 Task: Check the sale-to-list ratio of ranch in the last 5 years.
Action: Mouse moved to (1027, 239)
Screenshot: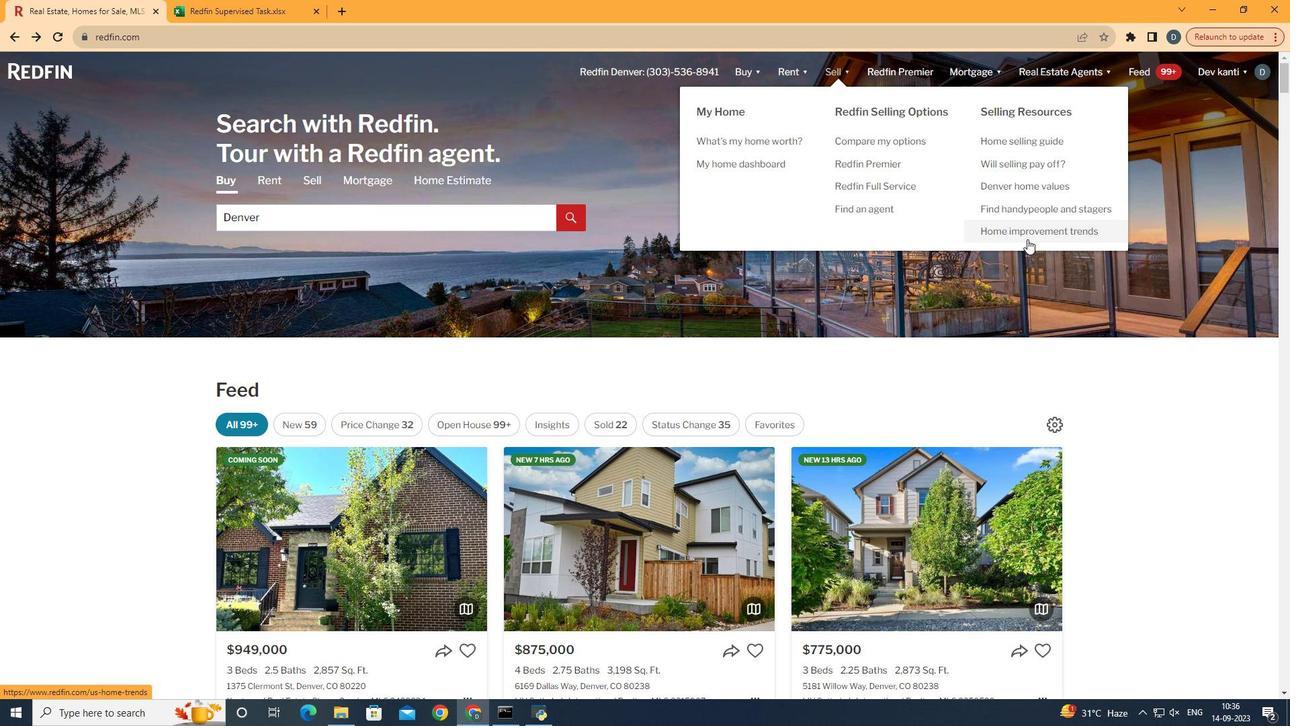 
Action: Mouse pressed left at (1027, 239)
Screenshot: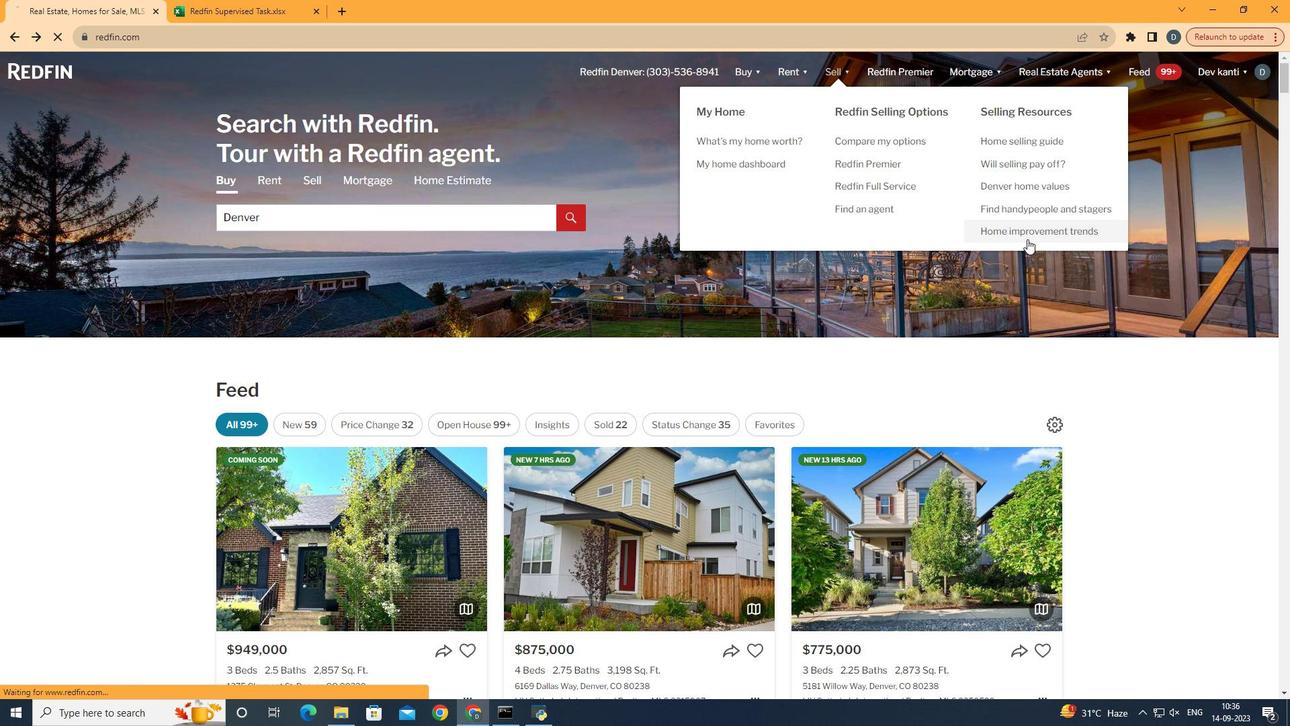 
Action: Mouse moved to (322, 264)
Screenshot: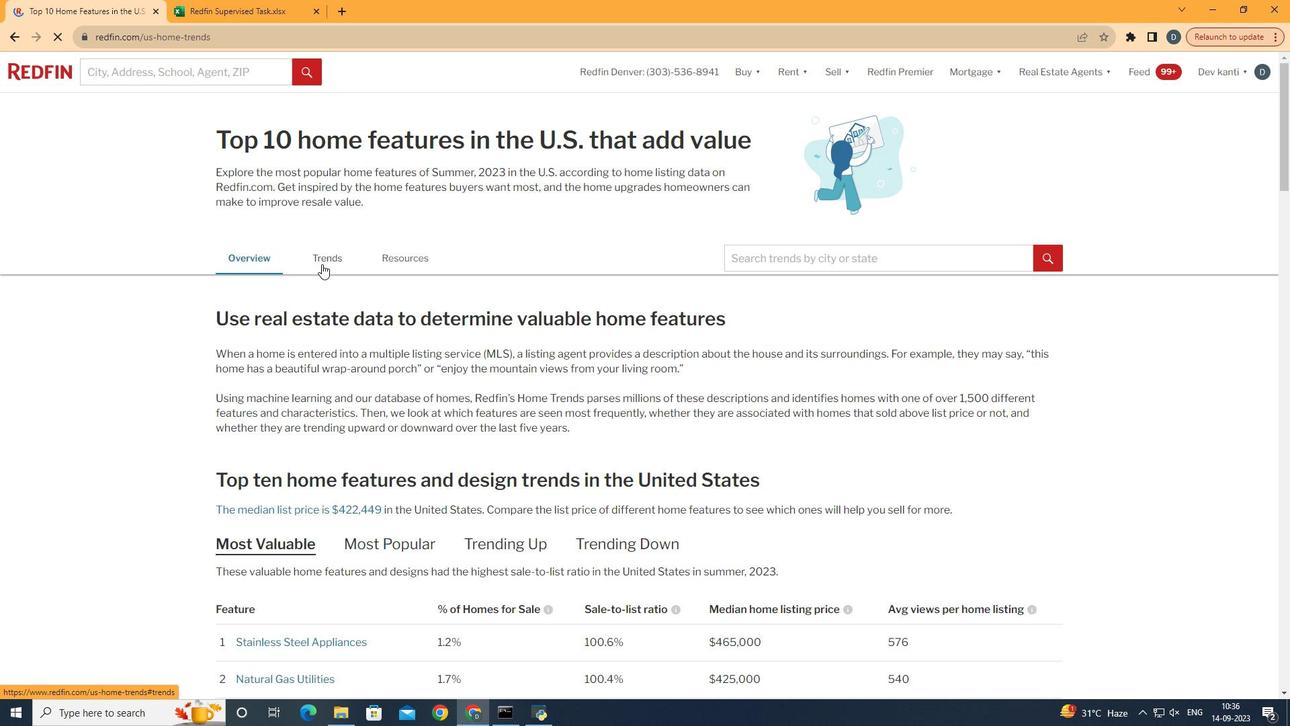 
Action: Mouse pressed left at (322, 264)
Screenshot: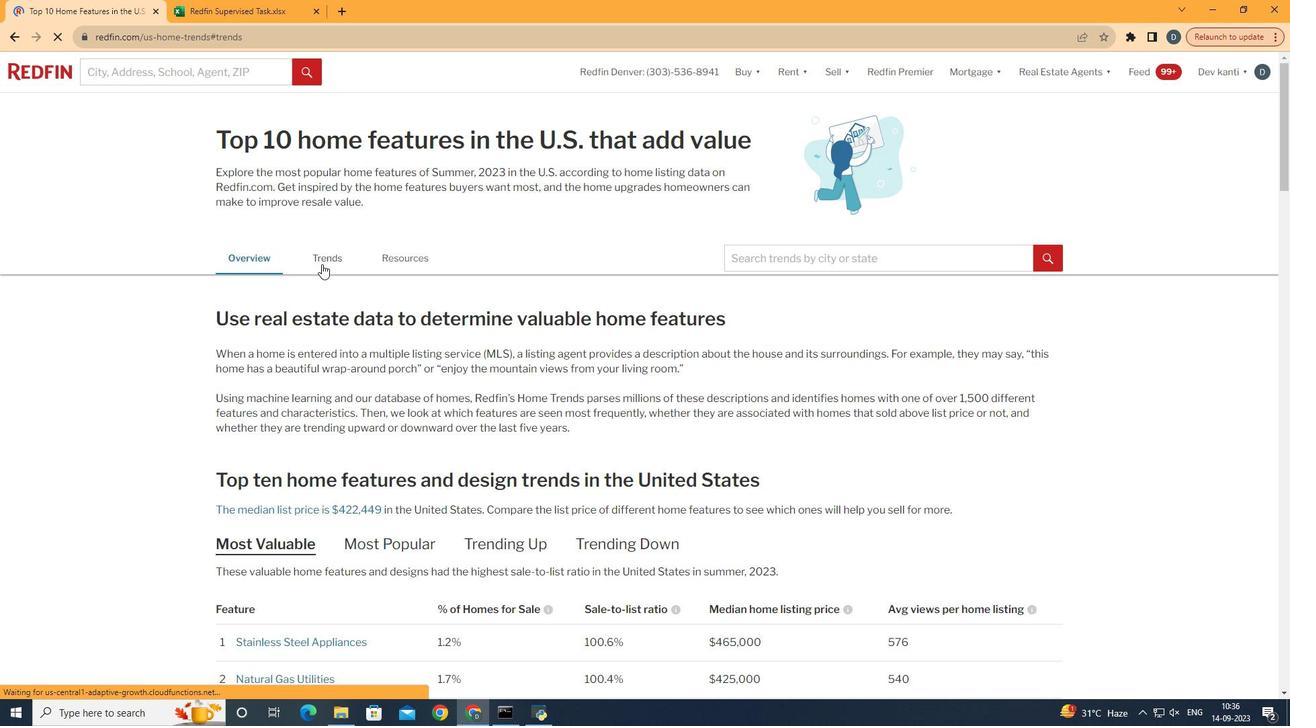 
Action: Mouse moved to (493, 404)
Screenshot: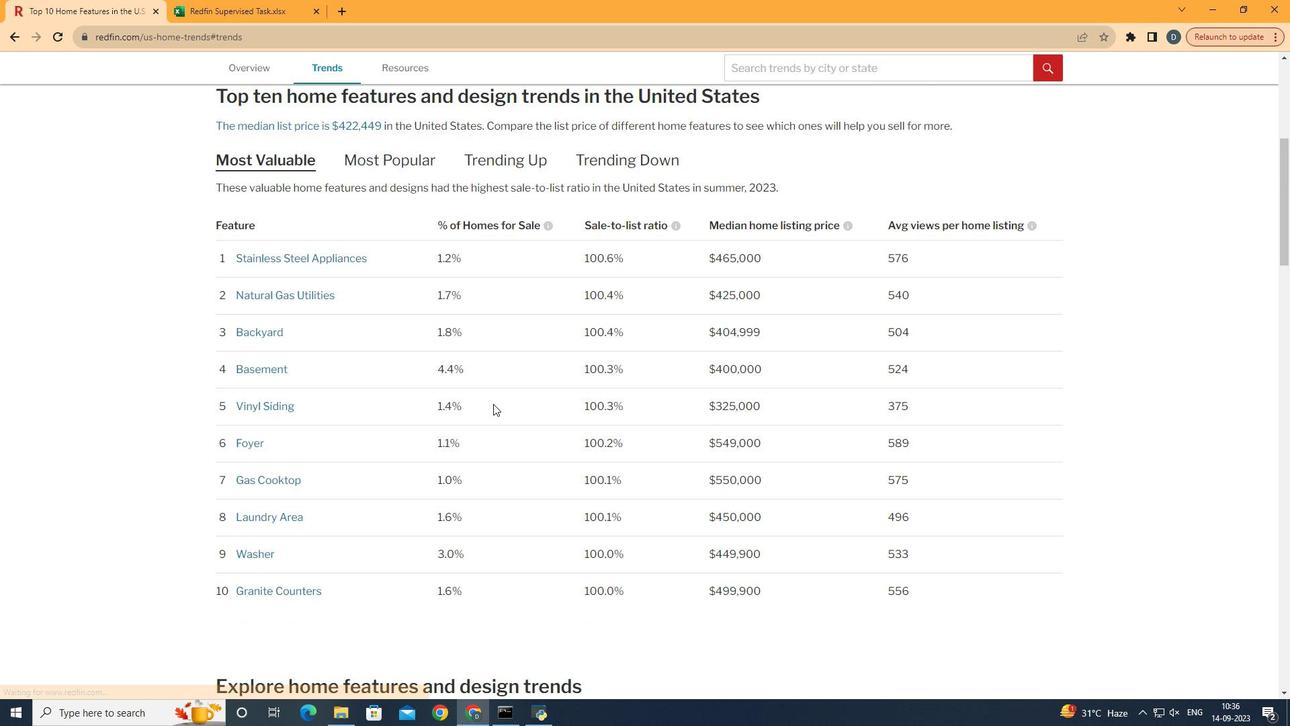 
Action: Mouse scrolled (493, 403) with delta (0, 0)
Screenshot: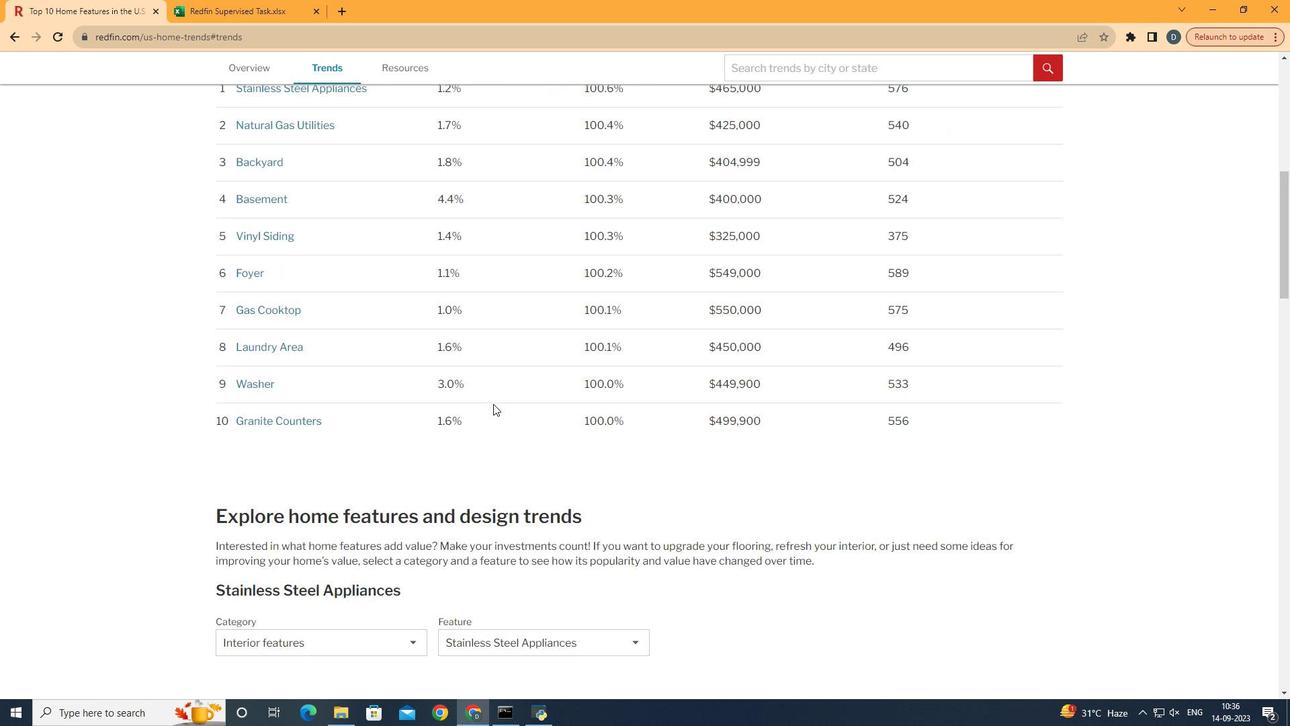 
Action: Mouse scrolled (493, 403) with delta (0, 0)
Screenshot: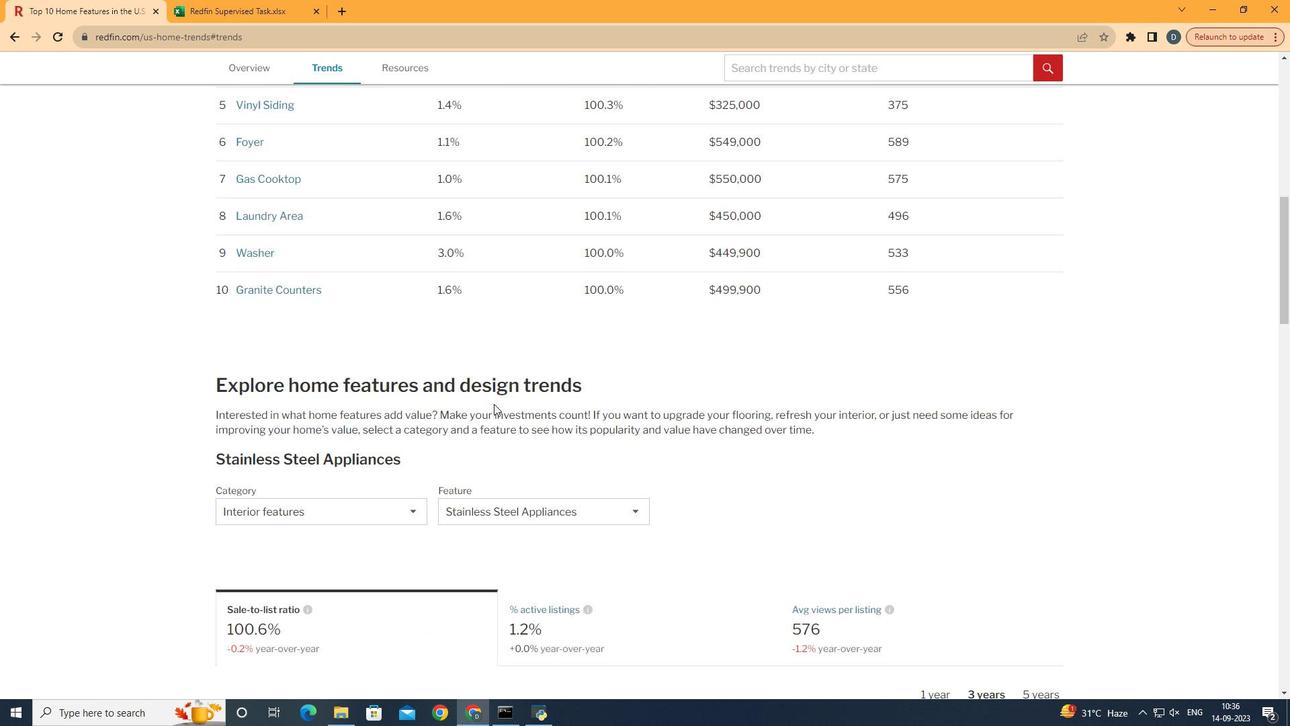 
Action: Mouse scrolled (493, 403) with delta (0, 0)
Screenshot: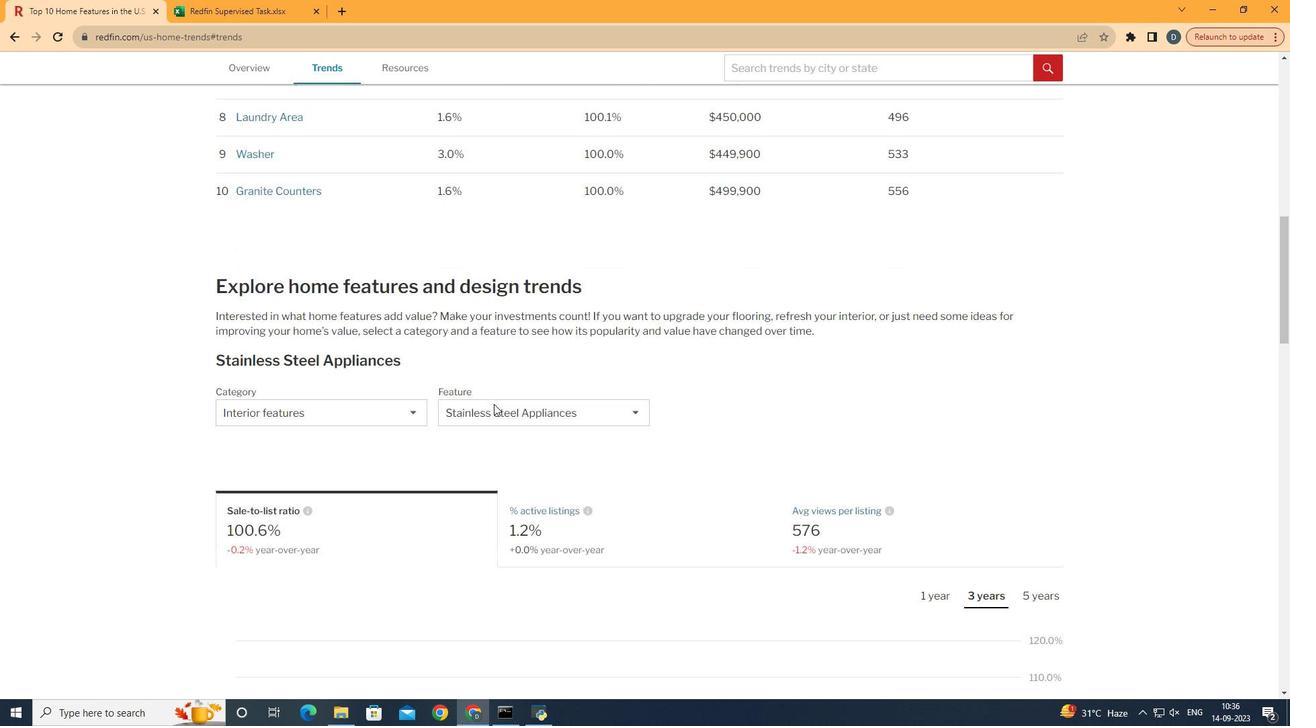 
Action: Mouse scrolled (493, 403) with delta (0, 0)
Screenshot: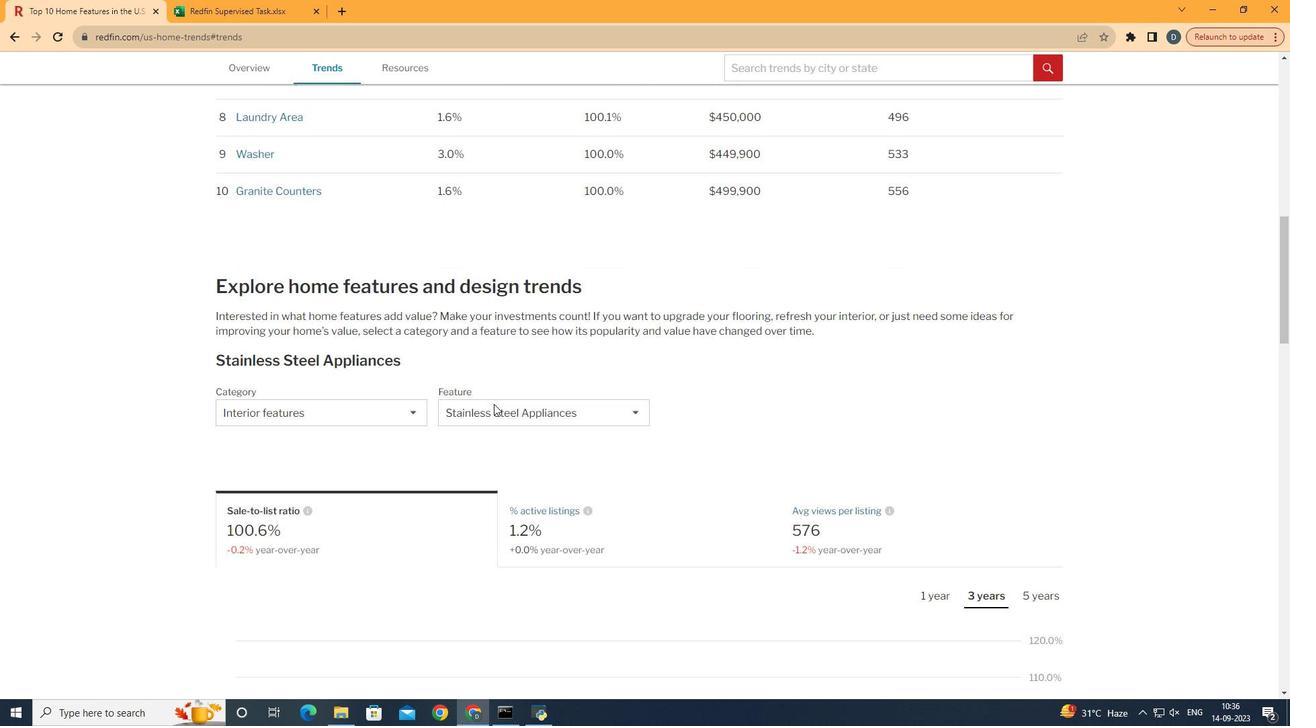 
Action: Mouse scrolled (493, 403) with delta (0, 0)
Screenshot: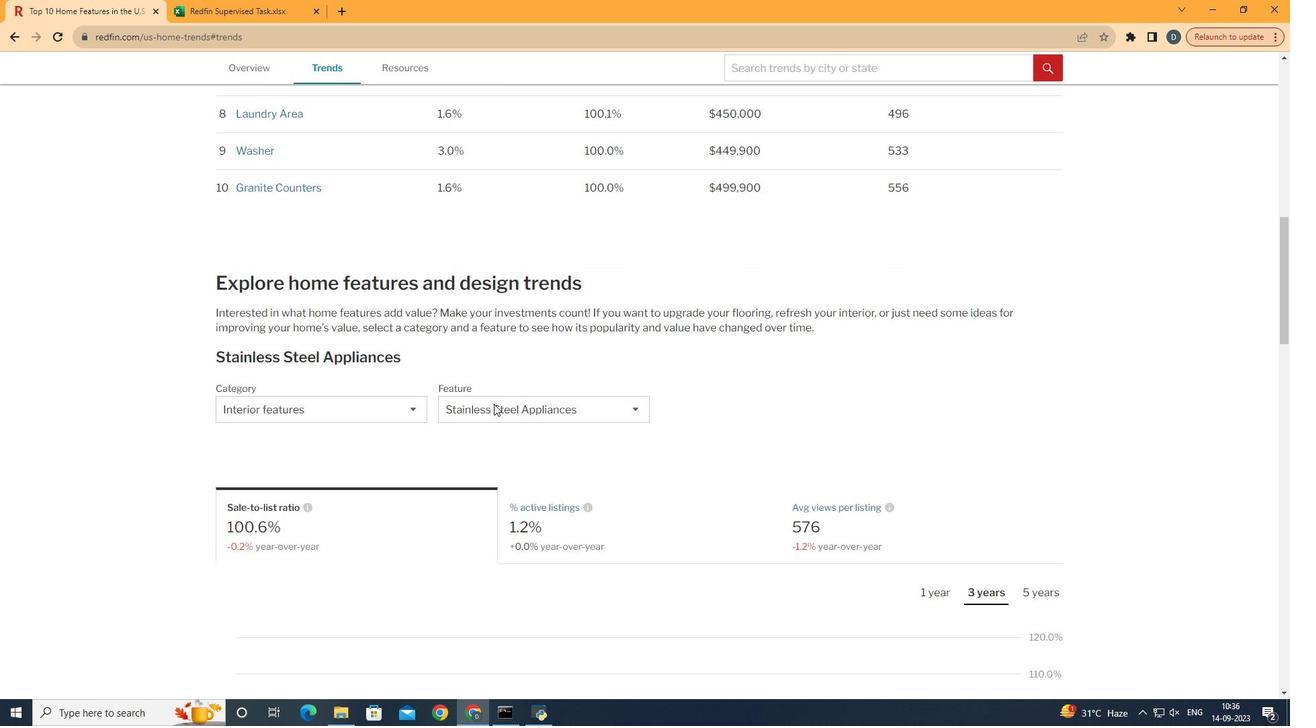 
Action: Mouse scrolled (493, 403) with delta (0, 0)
Screenshot: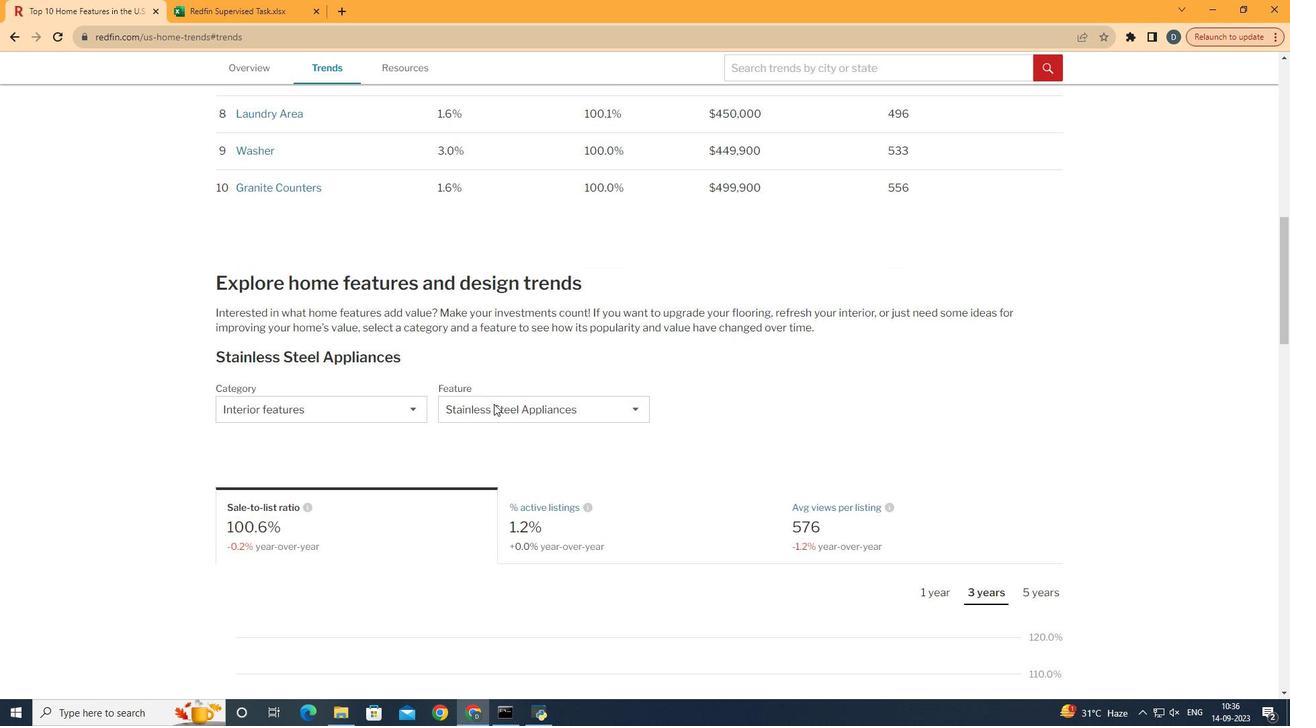
Action: Mouse moved to (352, 383)
Screenshot: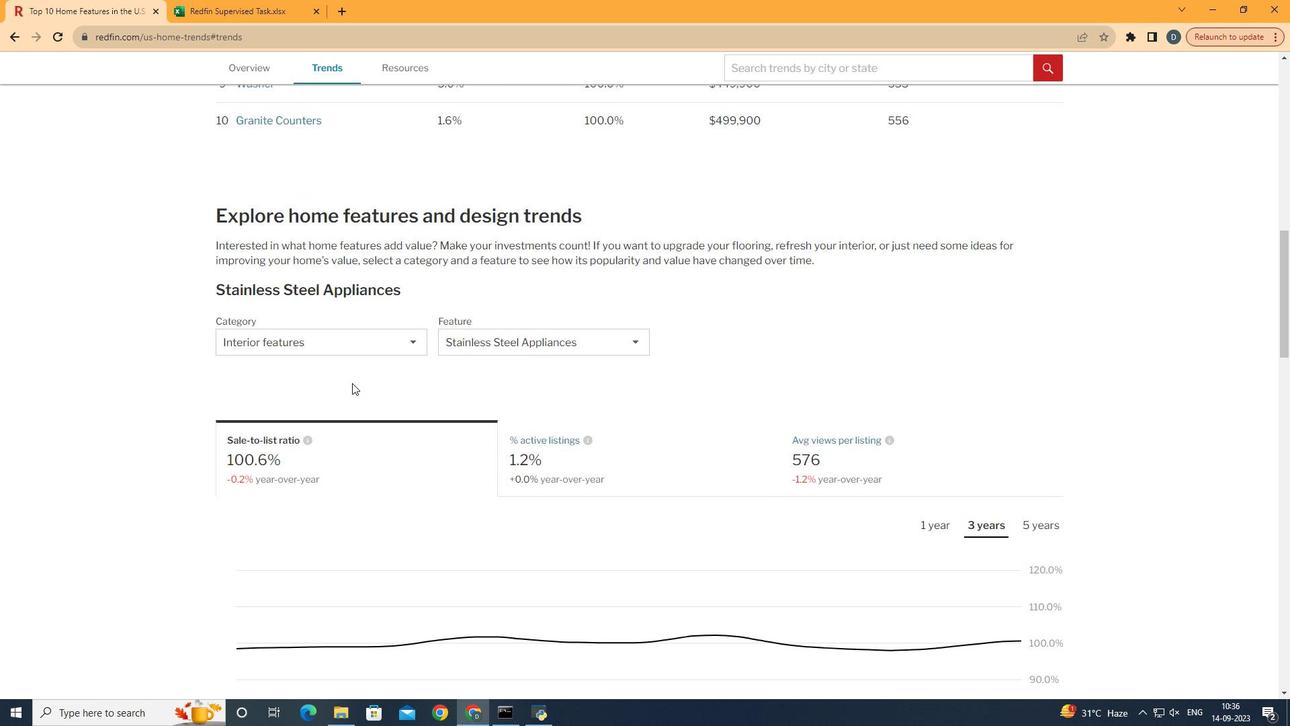 
Action: Mouse scrolled (352, 382) with delta (0, 0)
Screenshot: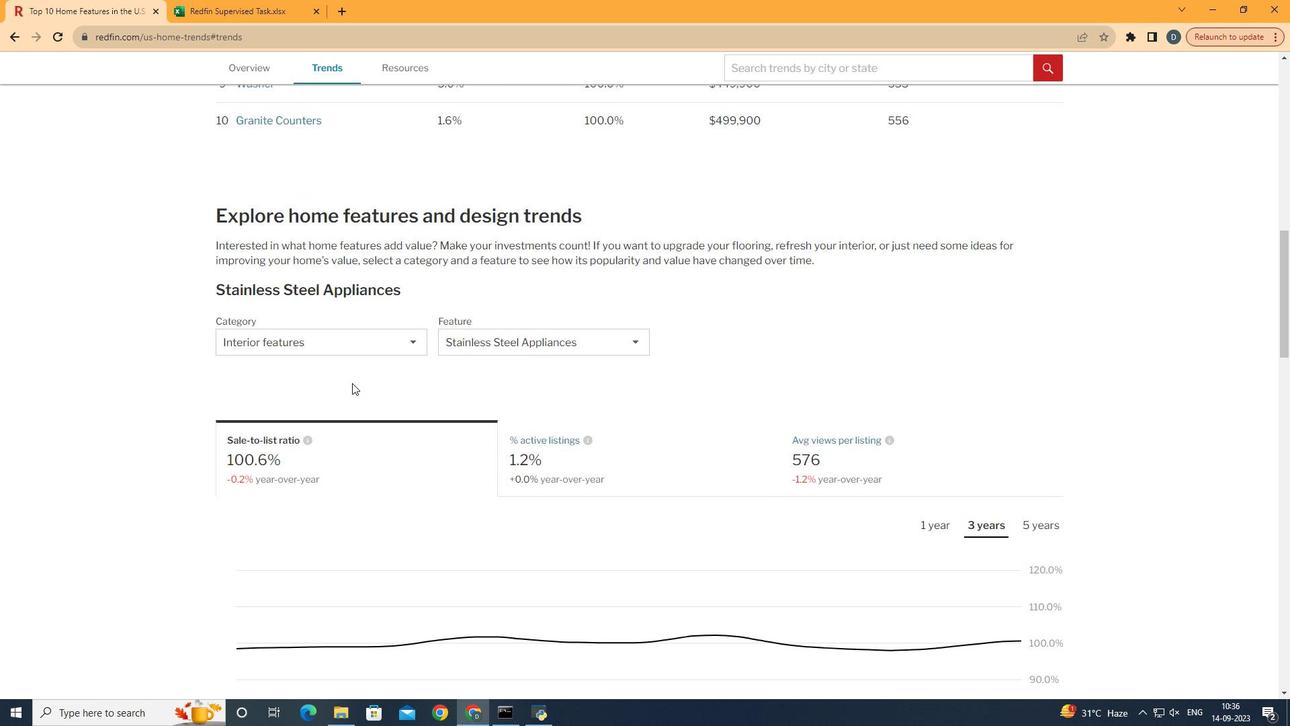 
Action: Mouse moved to (371, 350)
Screenshot: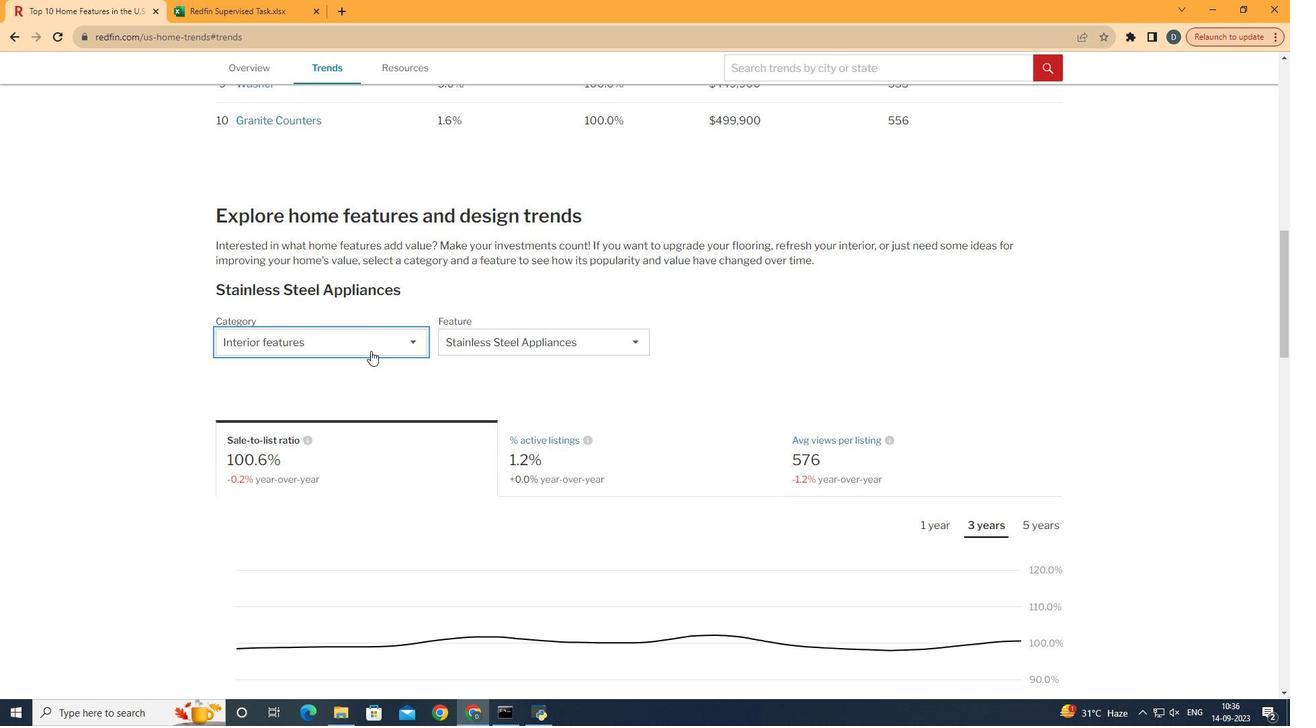 
Action: Mouse pressed left at (371, 350)
Screenshot: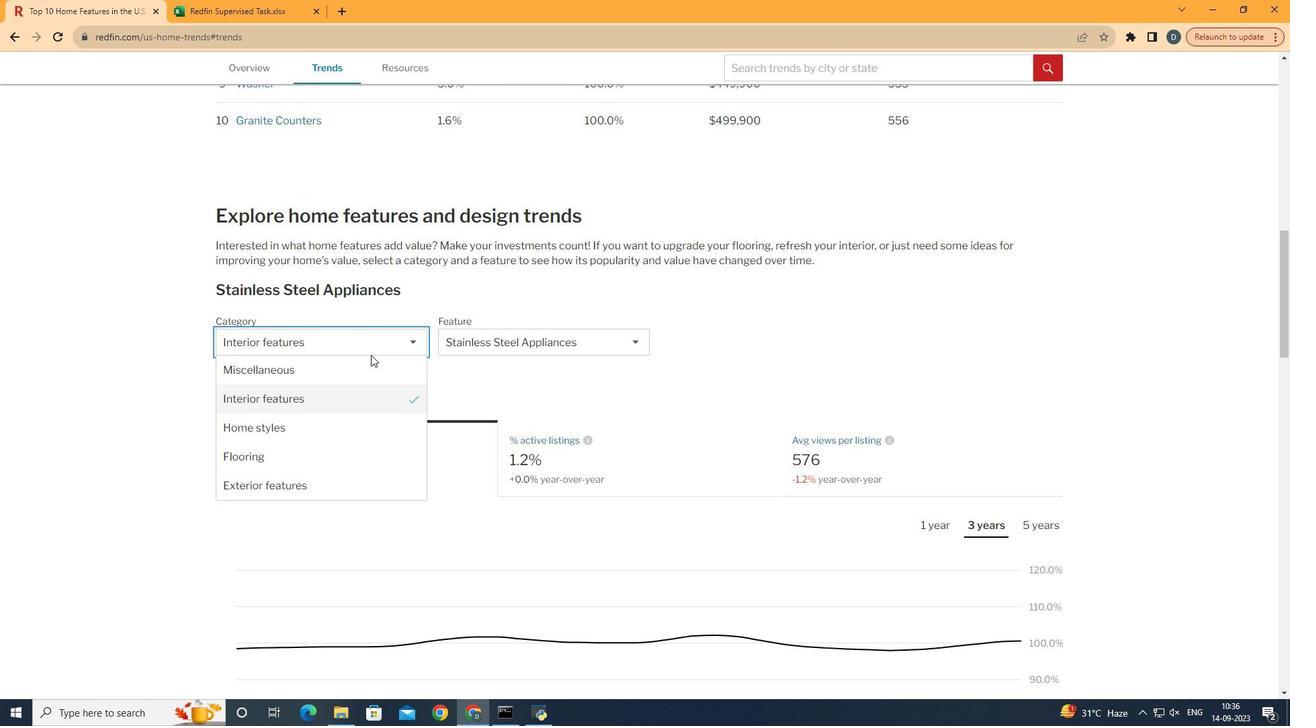 
Action: Mouse moved to (385, 429)
Screenshot: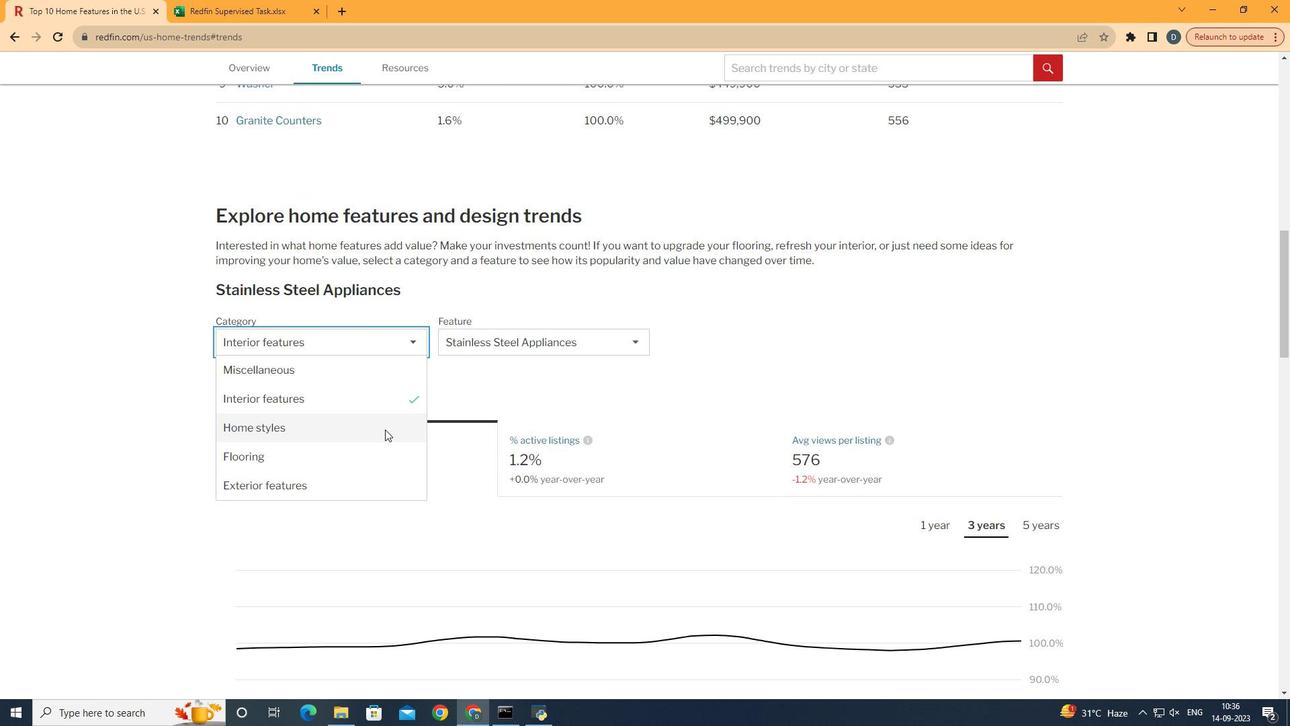 
Action: Mouse pressed left at (385, 429)
Screenshot: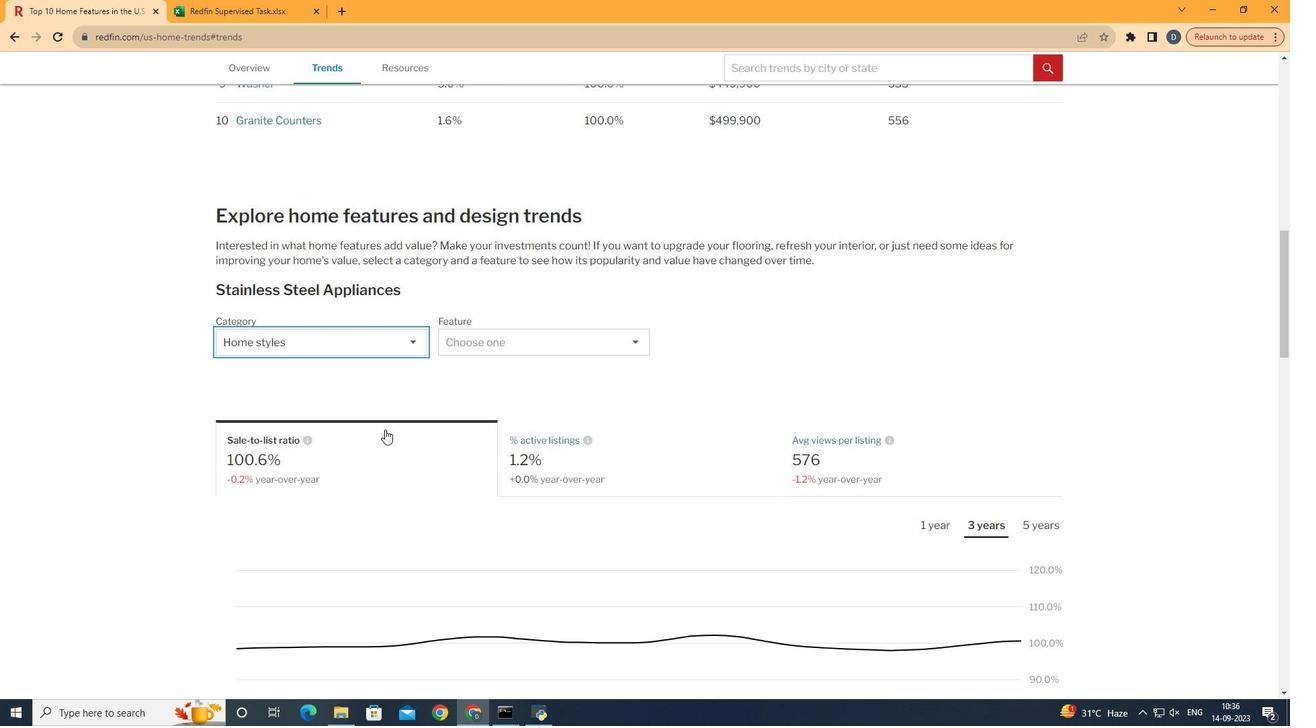 
Action: Mouse moved to (559, 337)
Screenshot: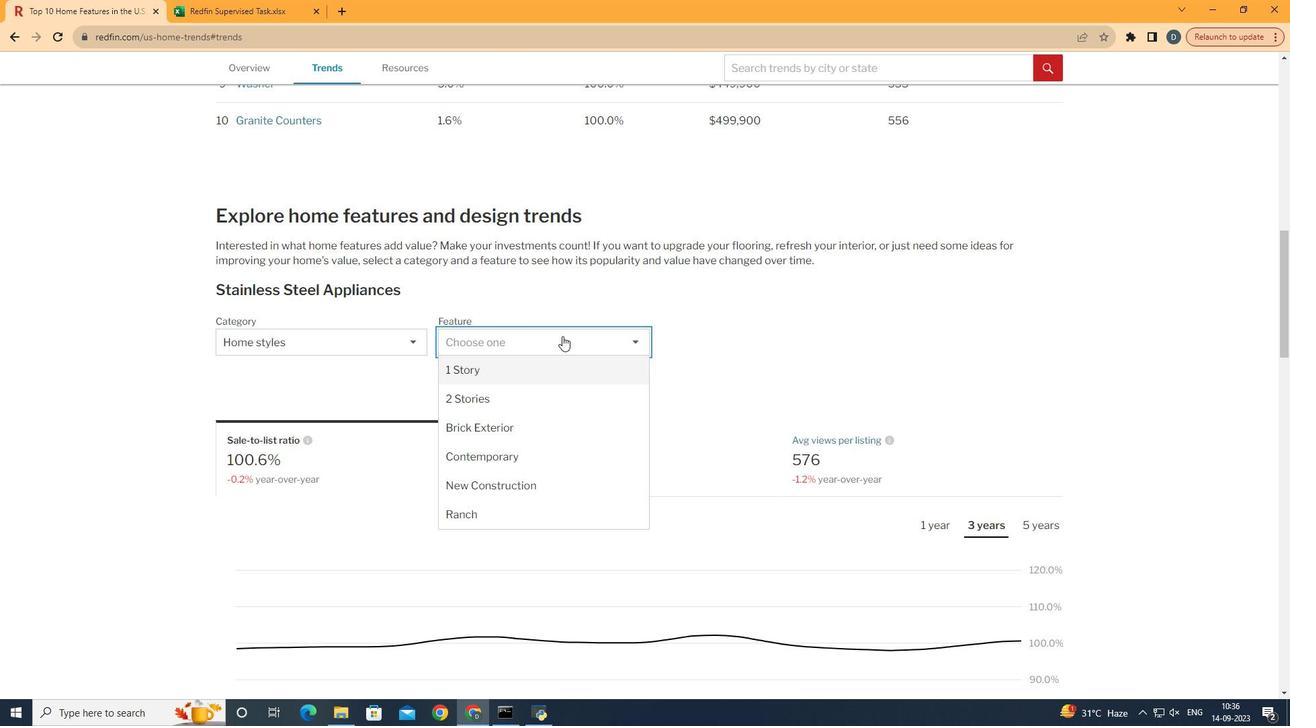 
Action: Mouse pressed left at (559, 337)
Screenshot: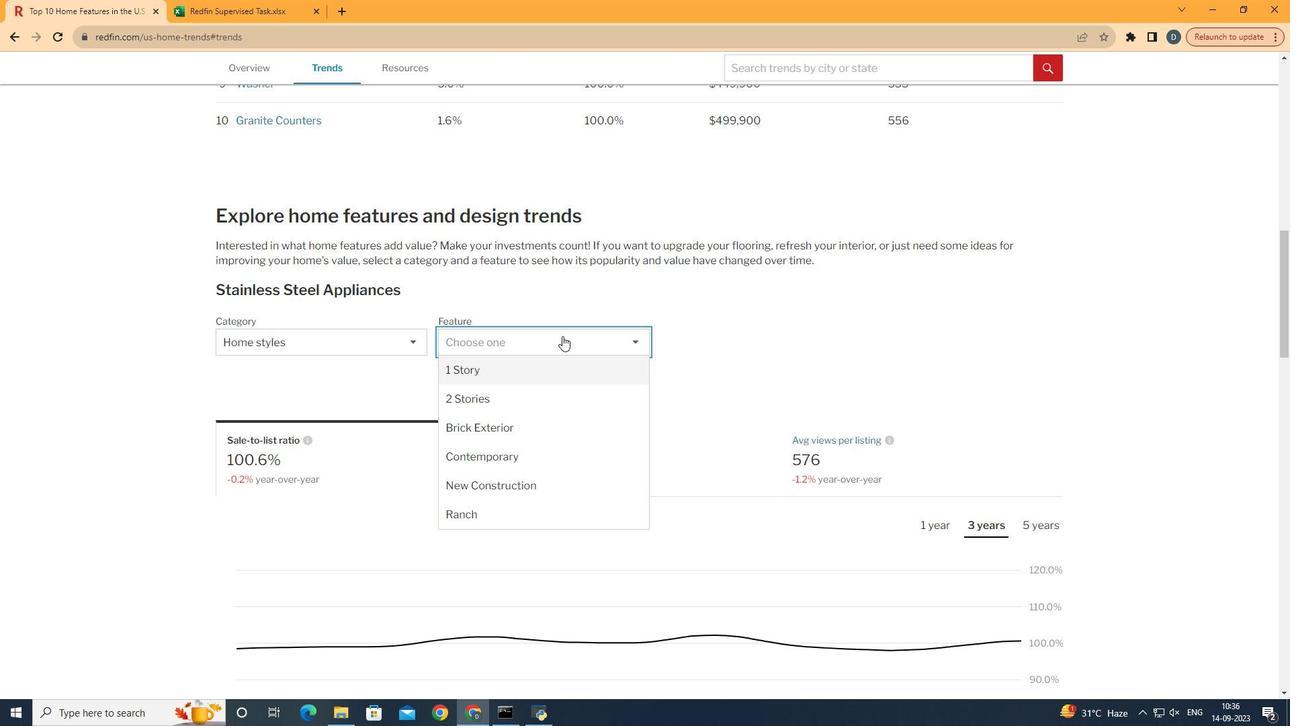 
Action: Mouse moved to (552, 510)
Screenshot: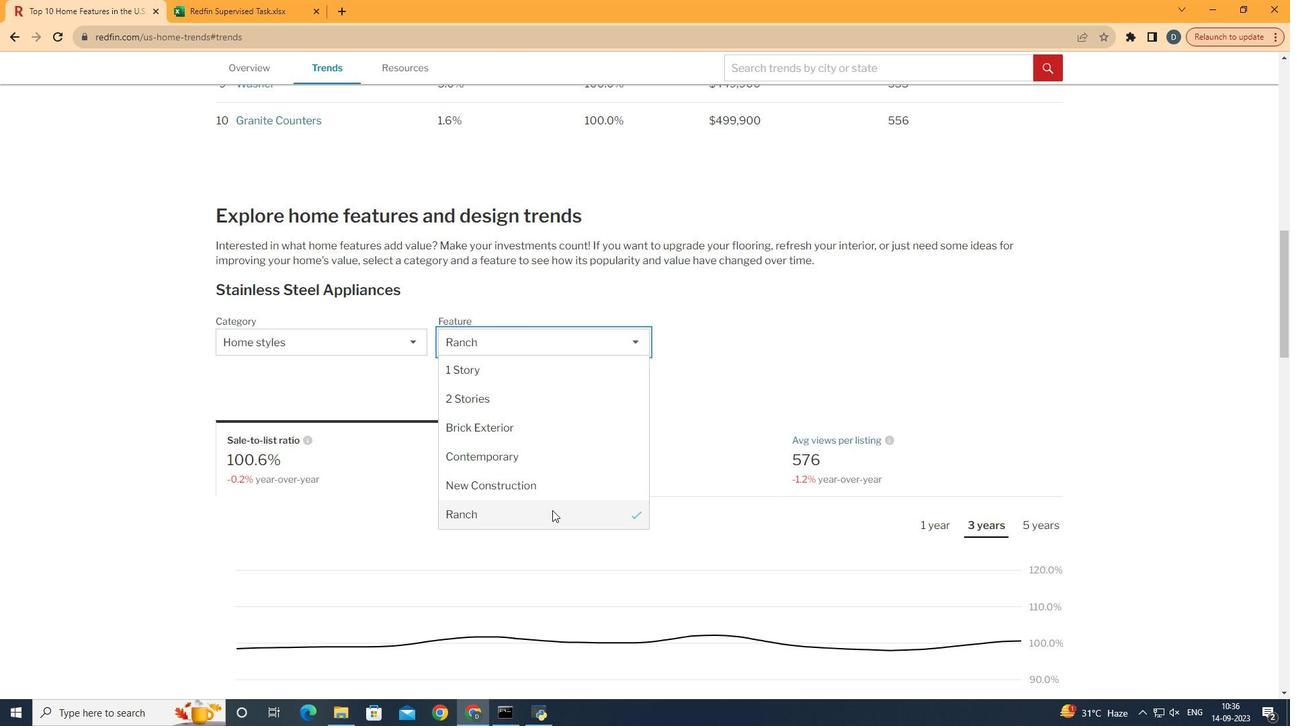 
Action: Mouse pressed left at (552, 510)
Screenshot: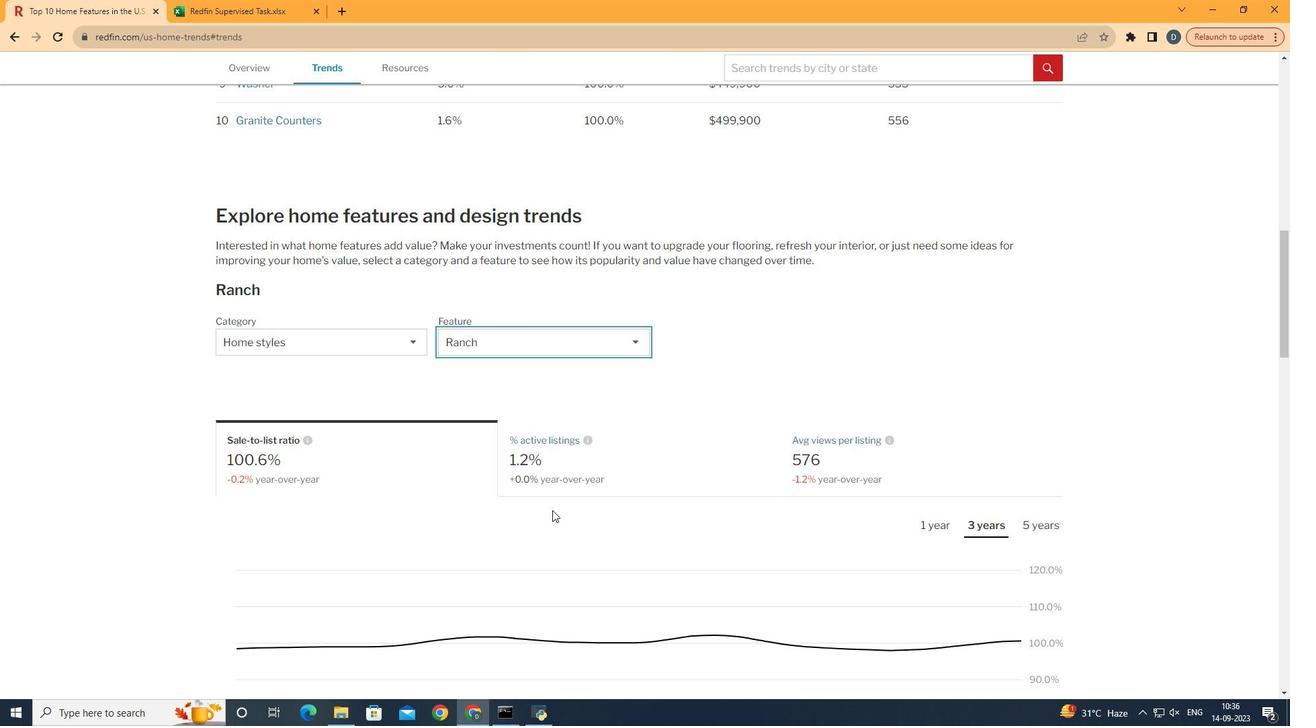 
Action: Mouse moved to (580, 391)
Screenshot: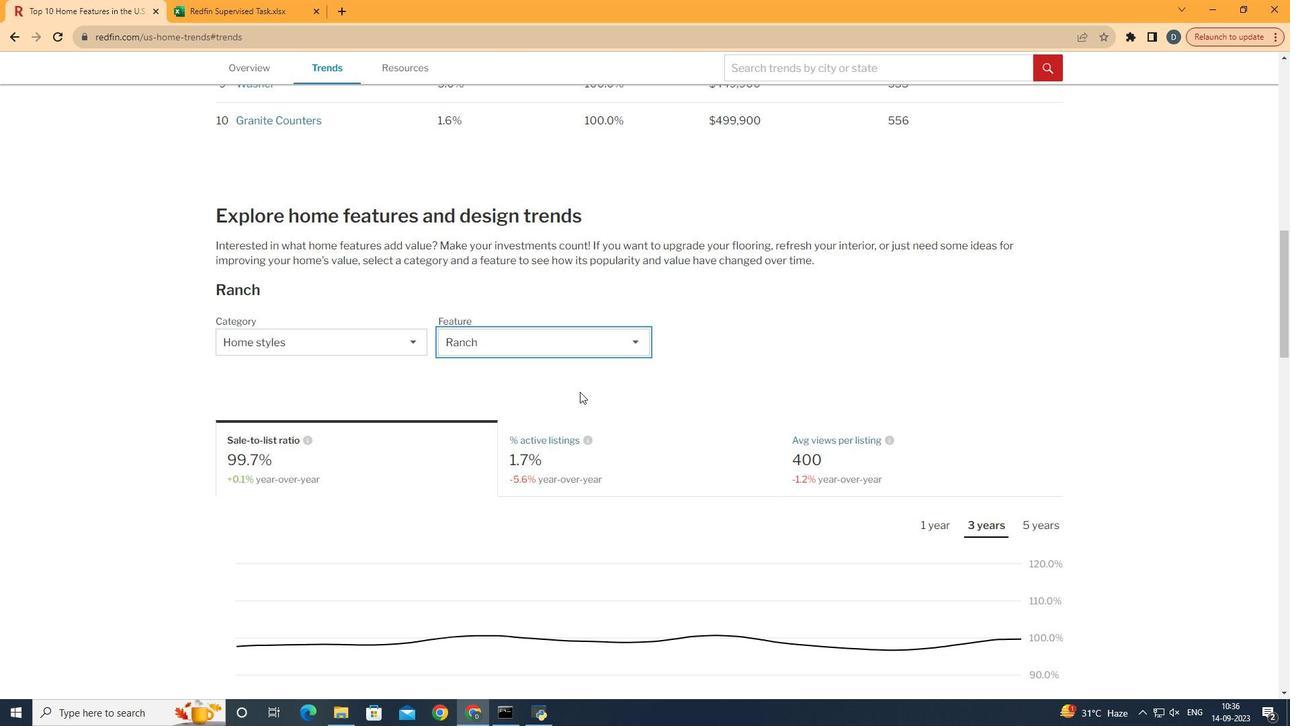 
Action: Mouse scrolled (580, 391) with delta (0, 0)
Screenshot: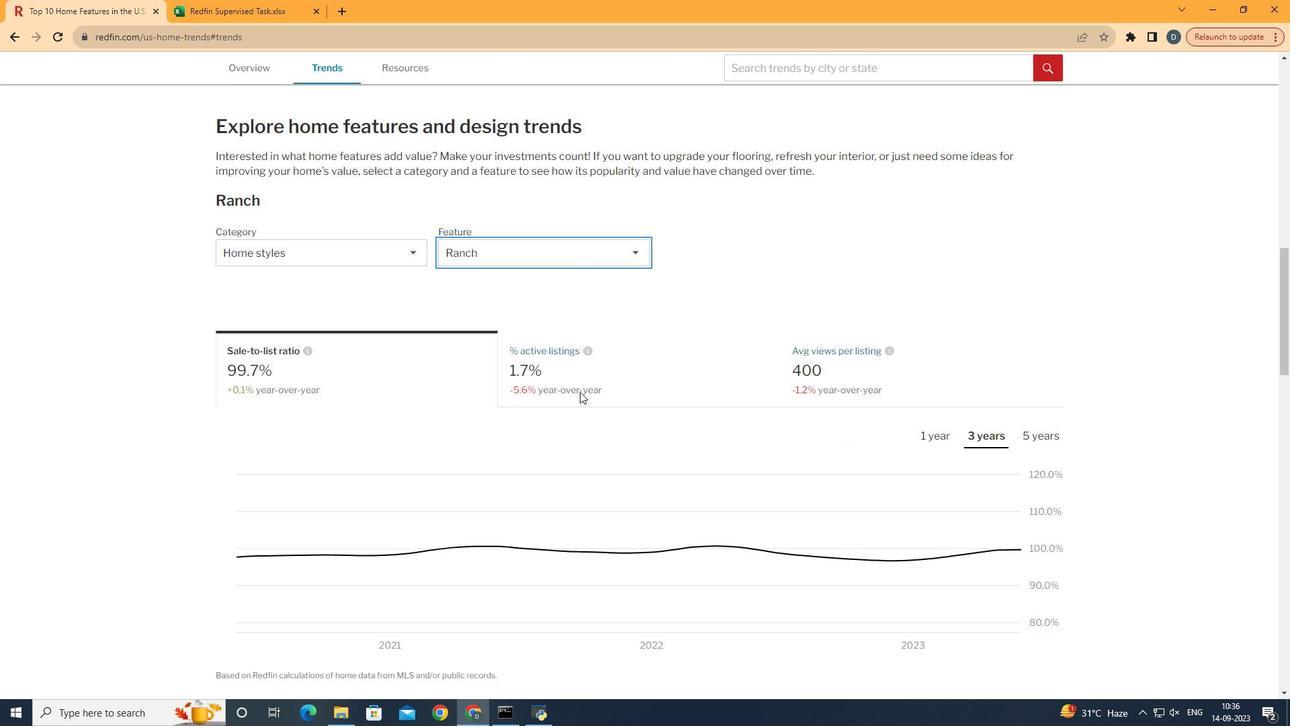 
Action: Mouse scrolled (580, 391) with delta (0, 0)
Screenshot: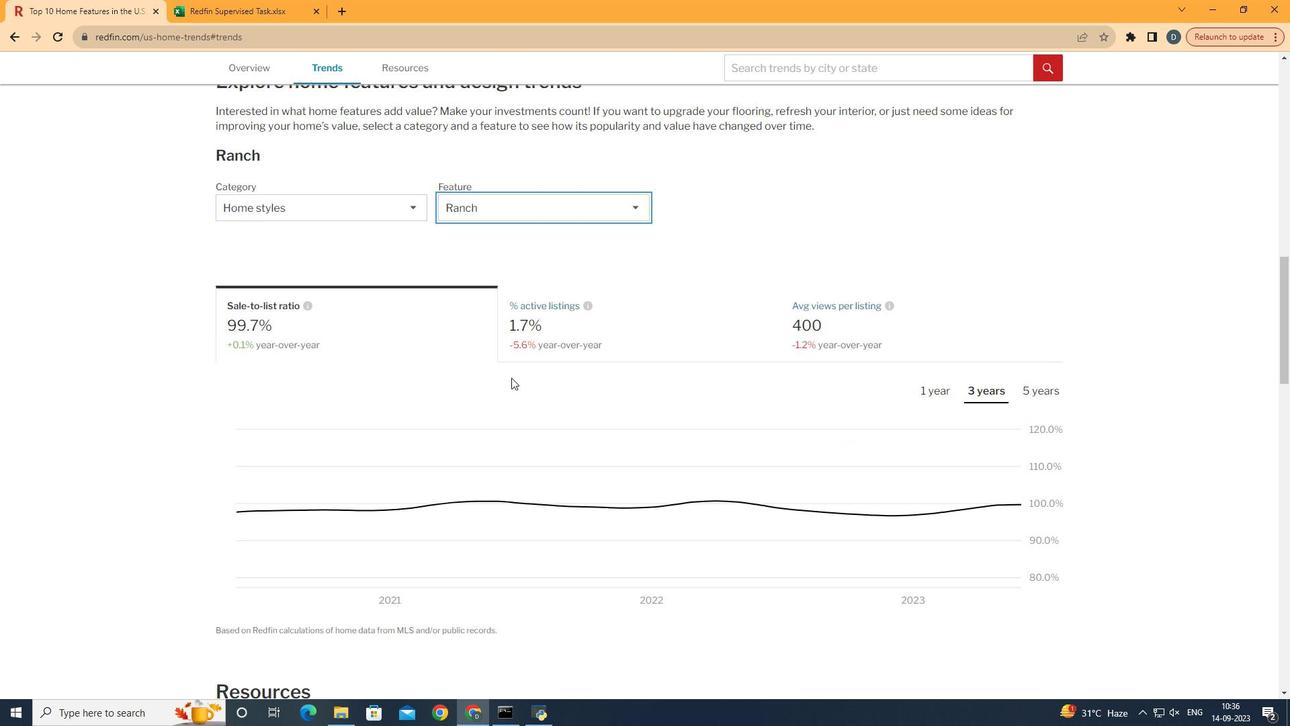 
Action: Mouse moved to (1032, 389)
Screenshot: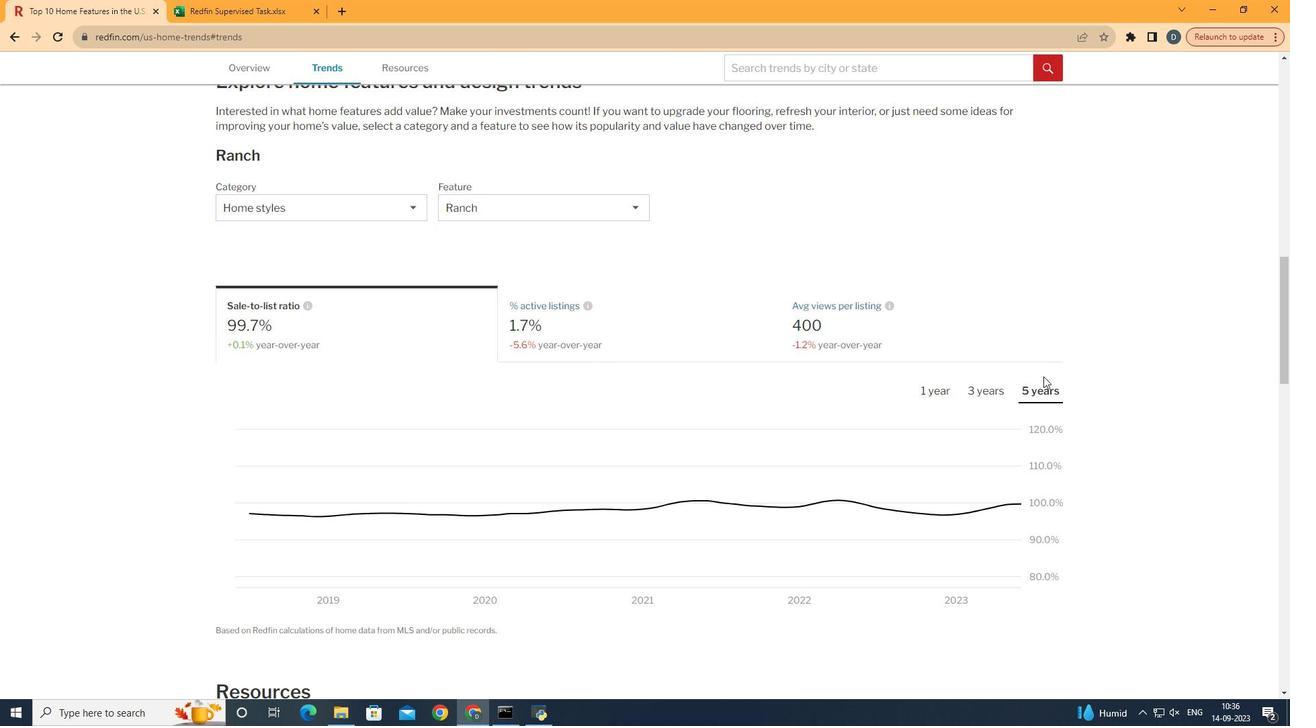 
Action: Mouse pressed left at (1032, 389)
Screenshot: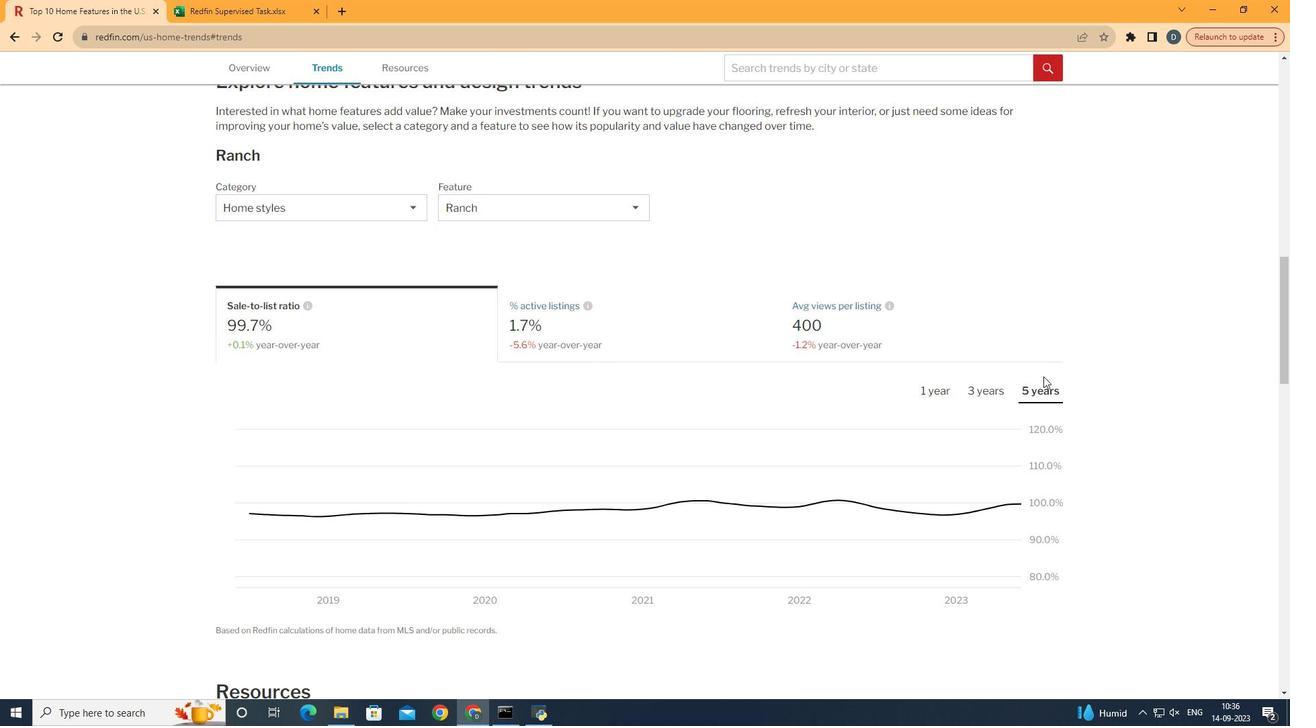 
Action: Mouse moved to (1048, 367)
Screenshot: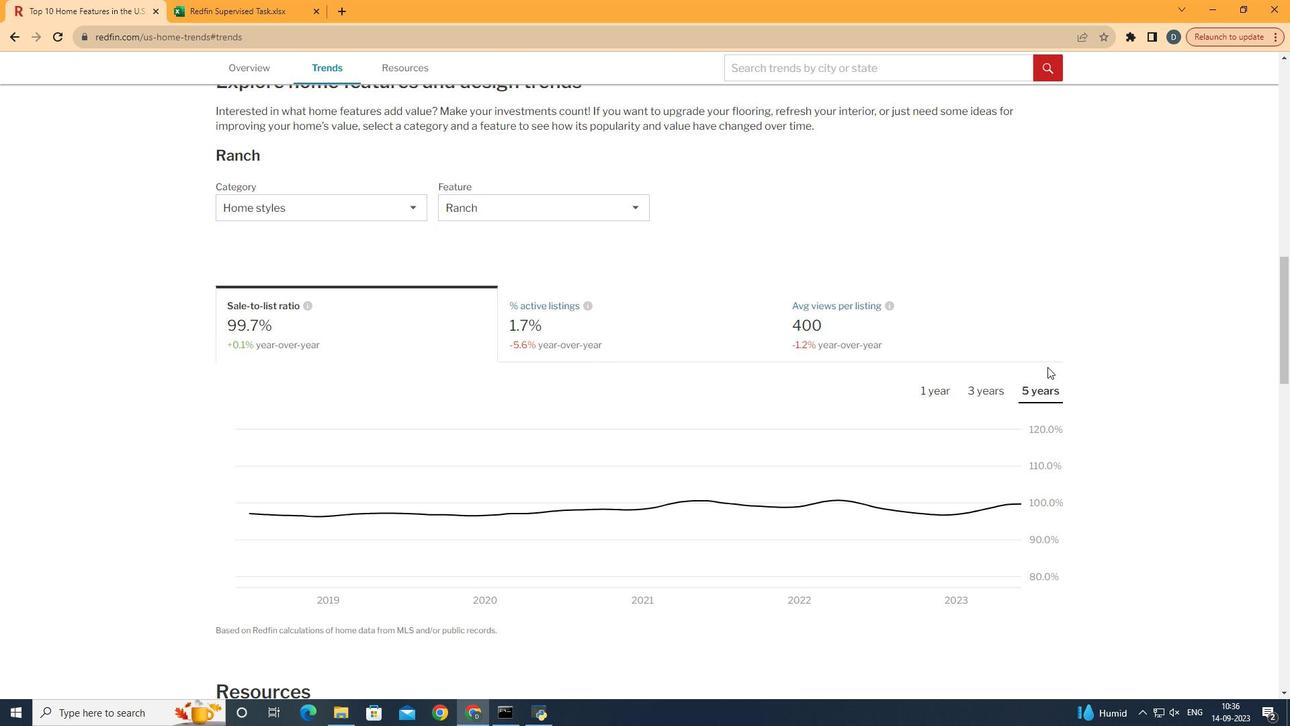 
